 Task: Select "Down, then over" as page order.
Action: Mouse moved to (52, 82)
Screenshot: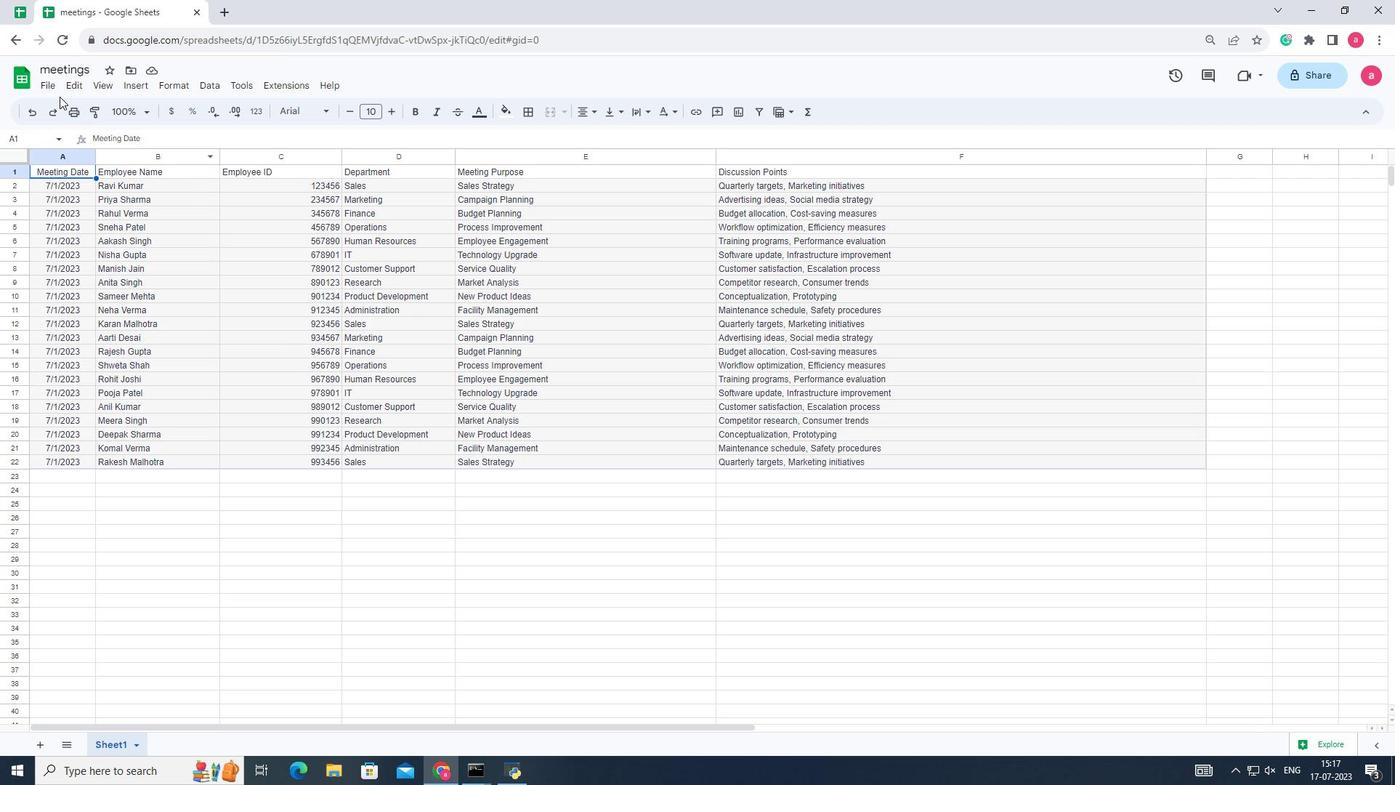 
Action: Mouse pressed left at (52, 82)
Screenshot: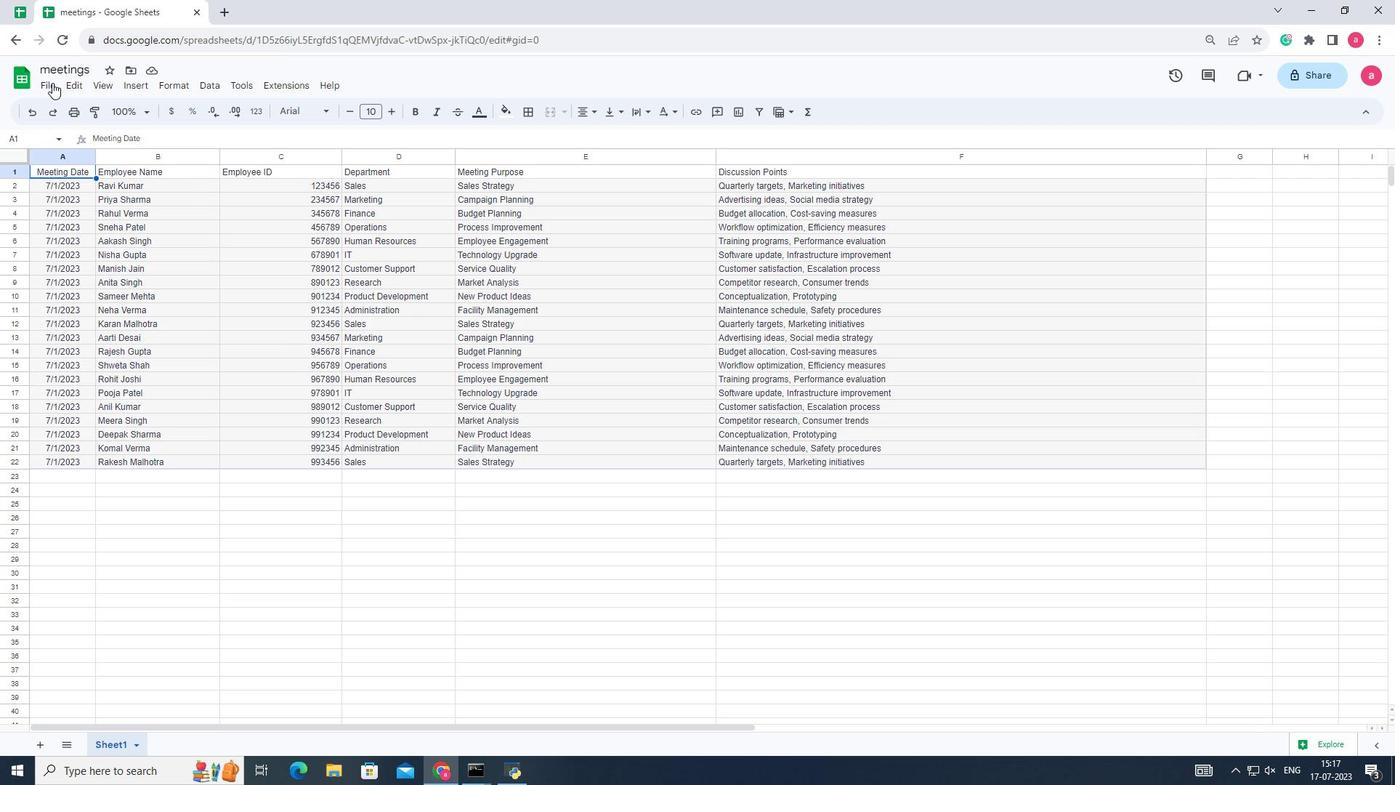 
Action: Mouse moved to (101, 468)
Screenshot: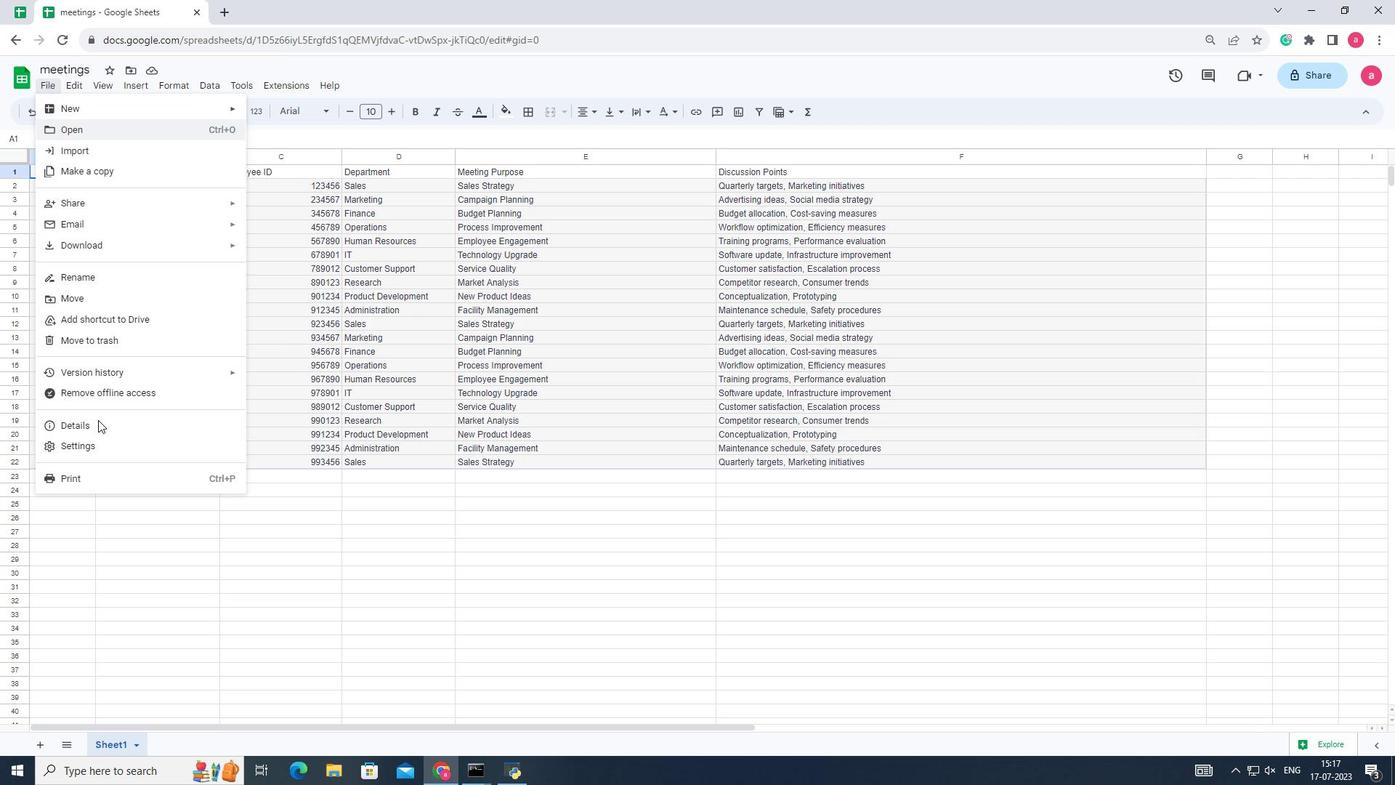 
Action: Mouse pressed left at (101, 468)
Screenshot: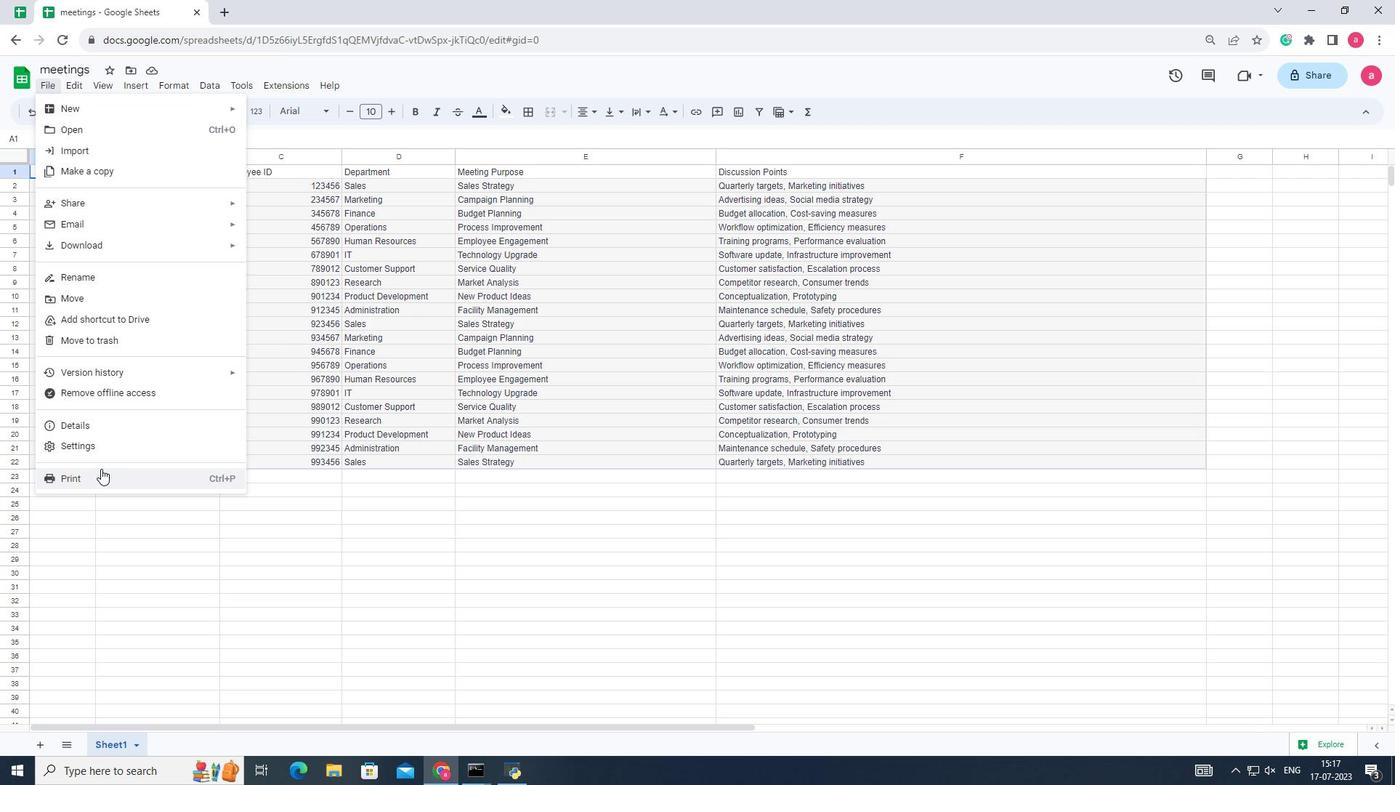 
Action: Mouse moved to (1209, 412)
Screenshot: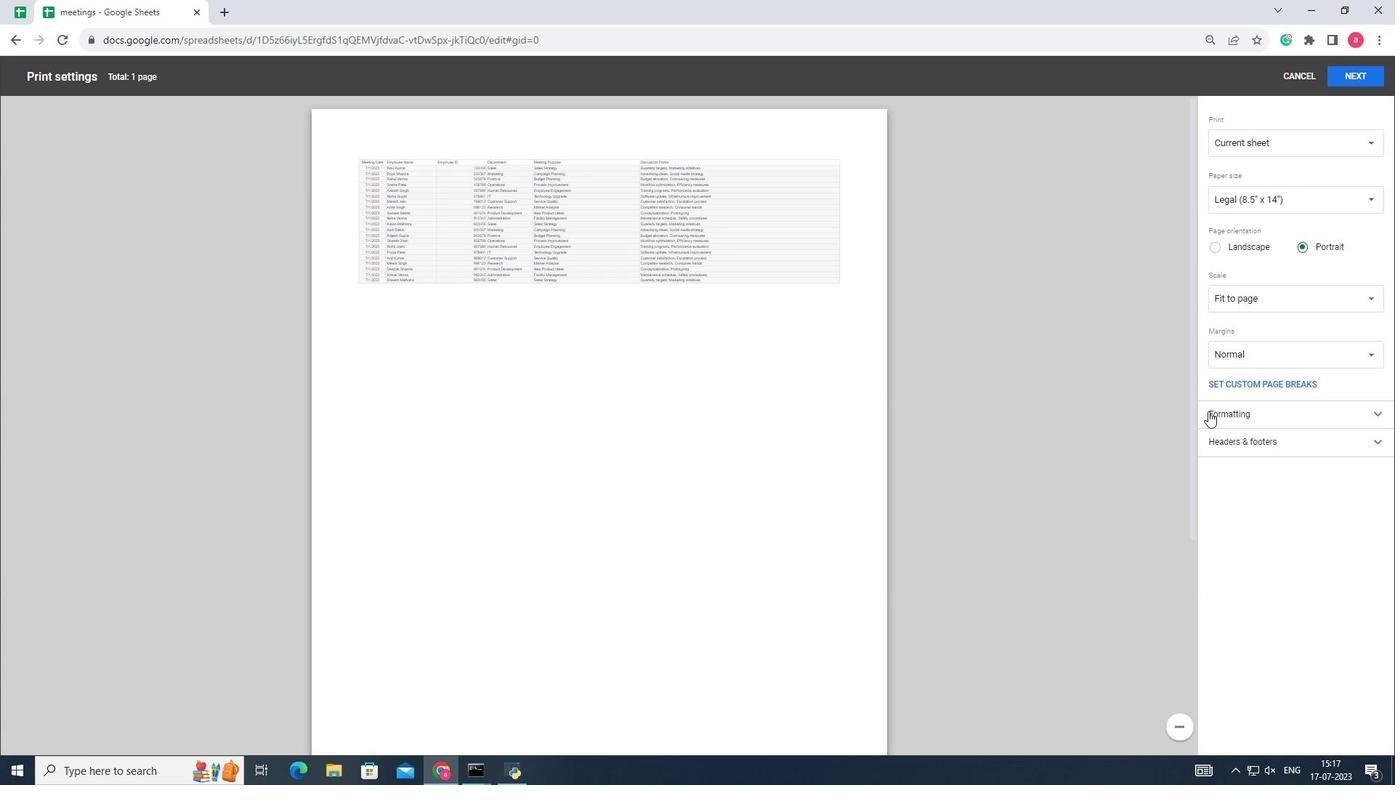 
Action: Mouse pressed left at (1209, 412)
Screenshot: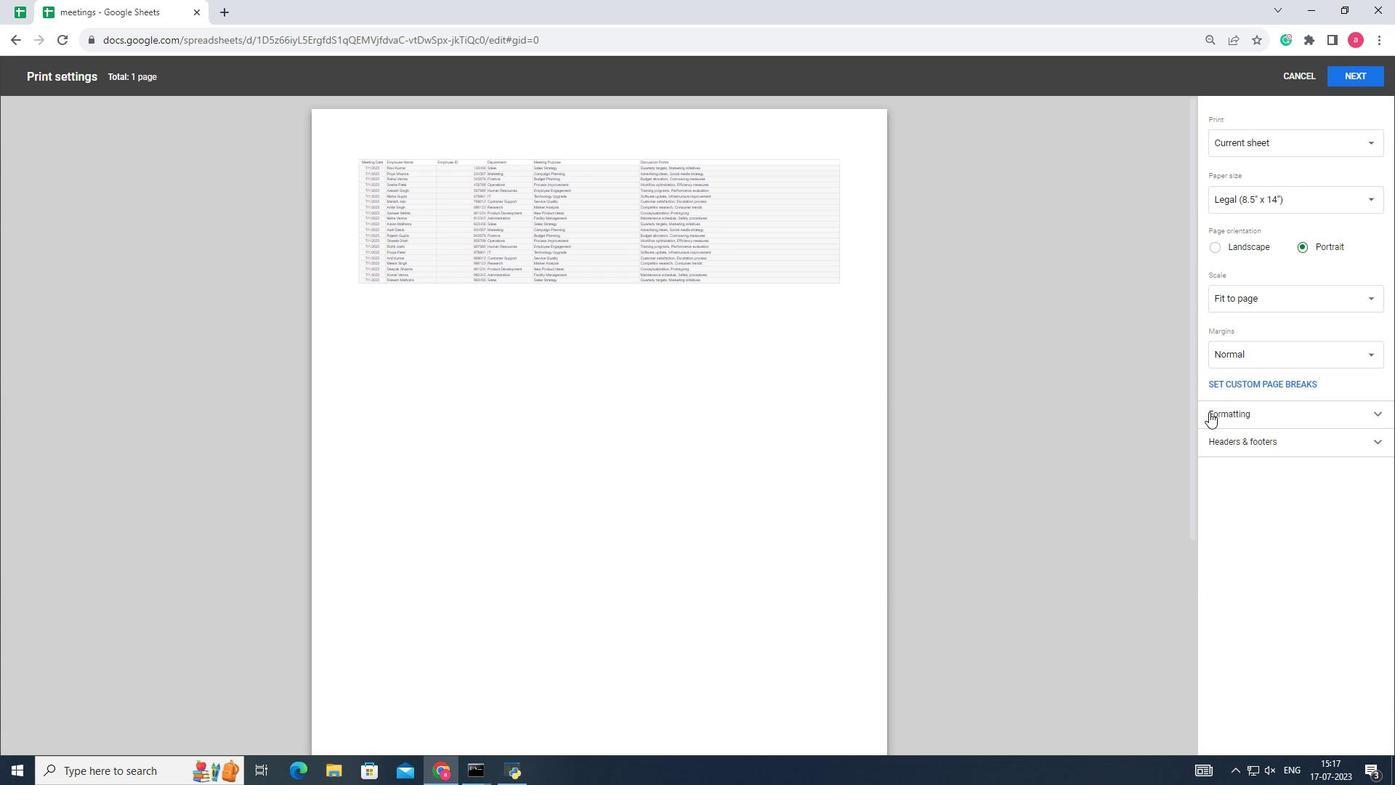 
Action: Mouse moved to (1234, 503)
Screenshot: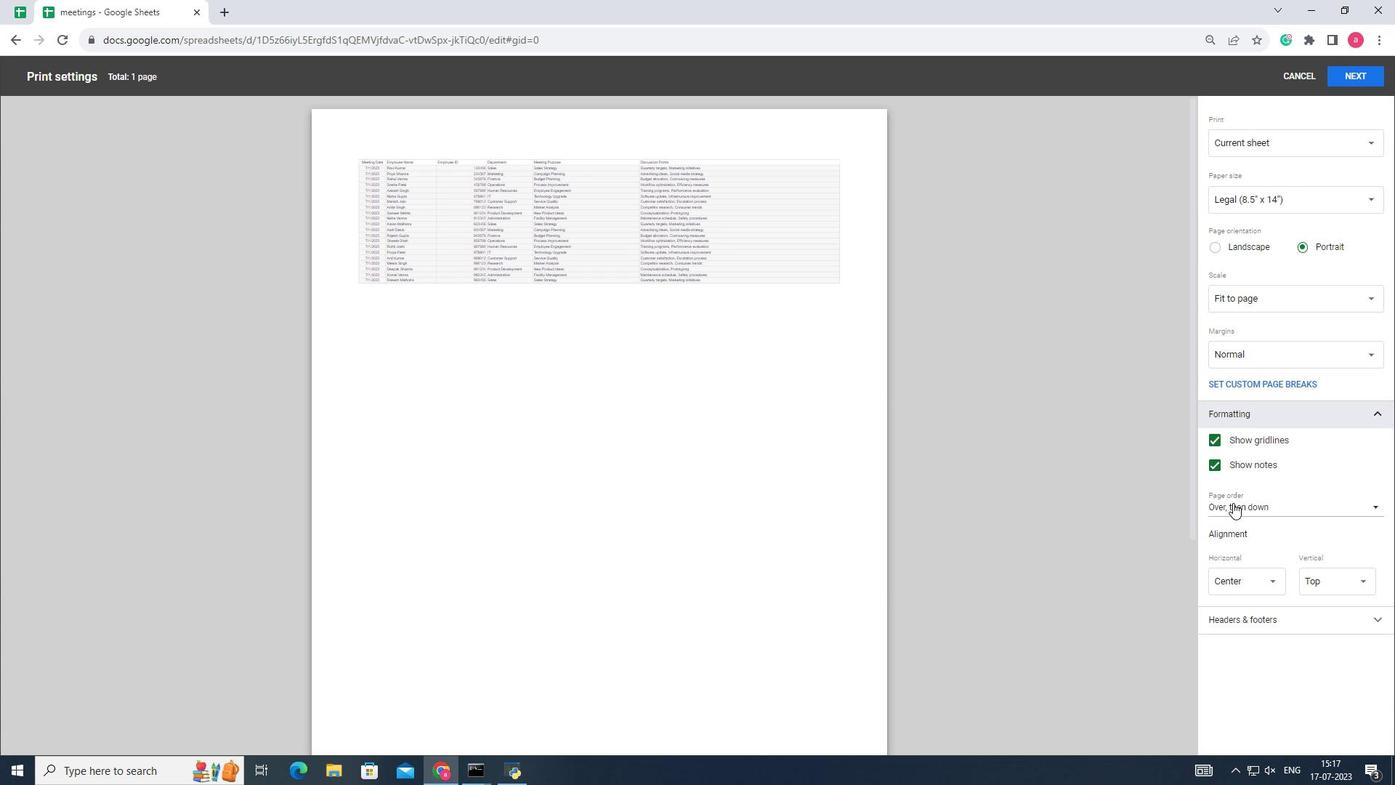 
Action: Mouse pressed left at (1234, 503)
Screenshot: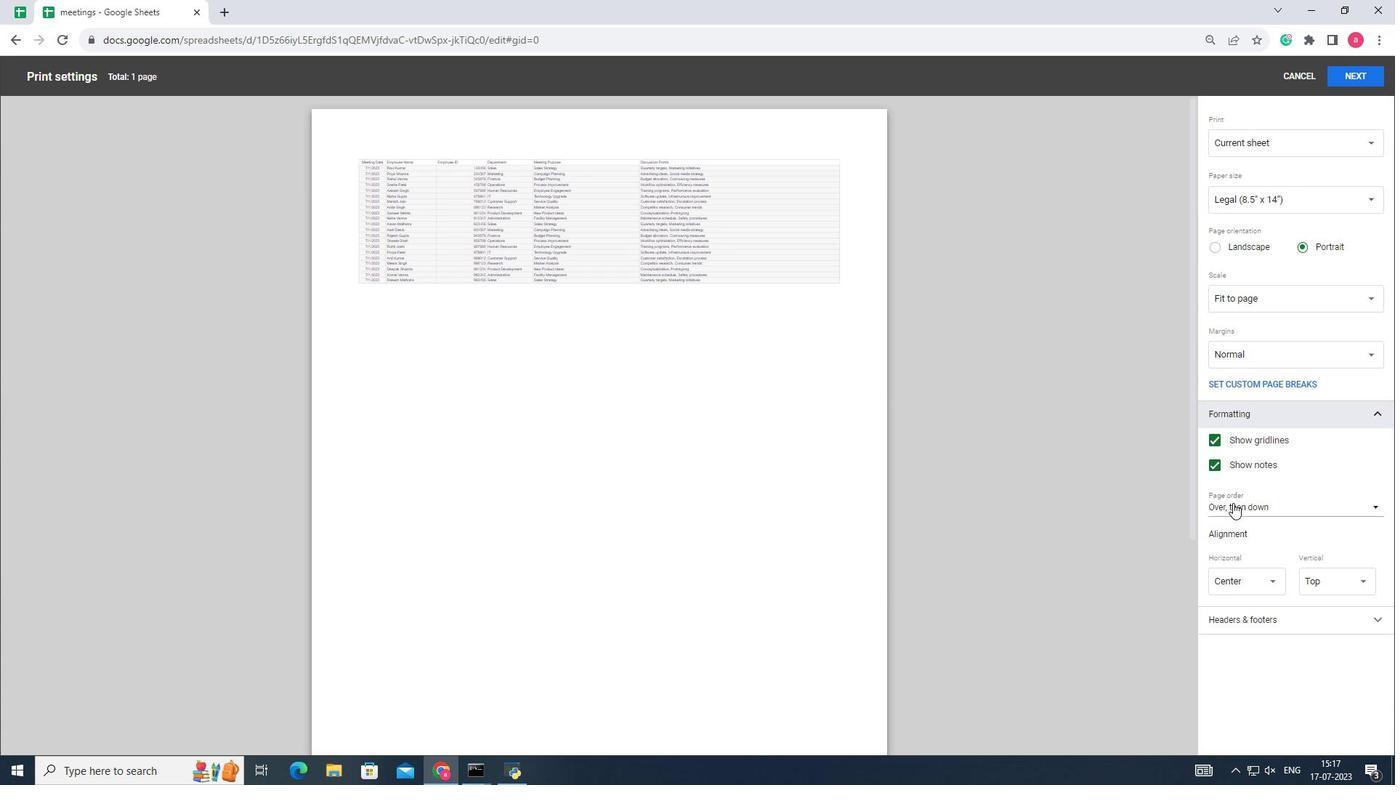 
Action: Mouse moved to (1235, 490)
Screenshot: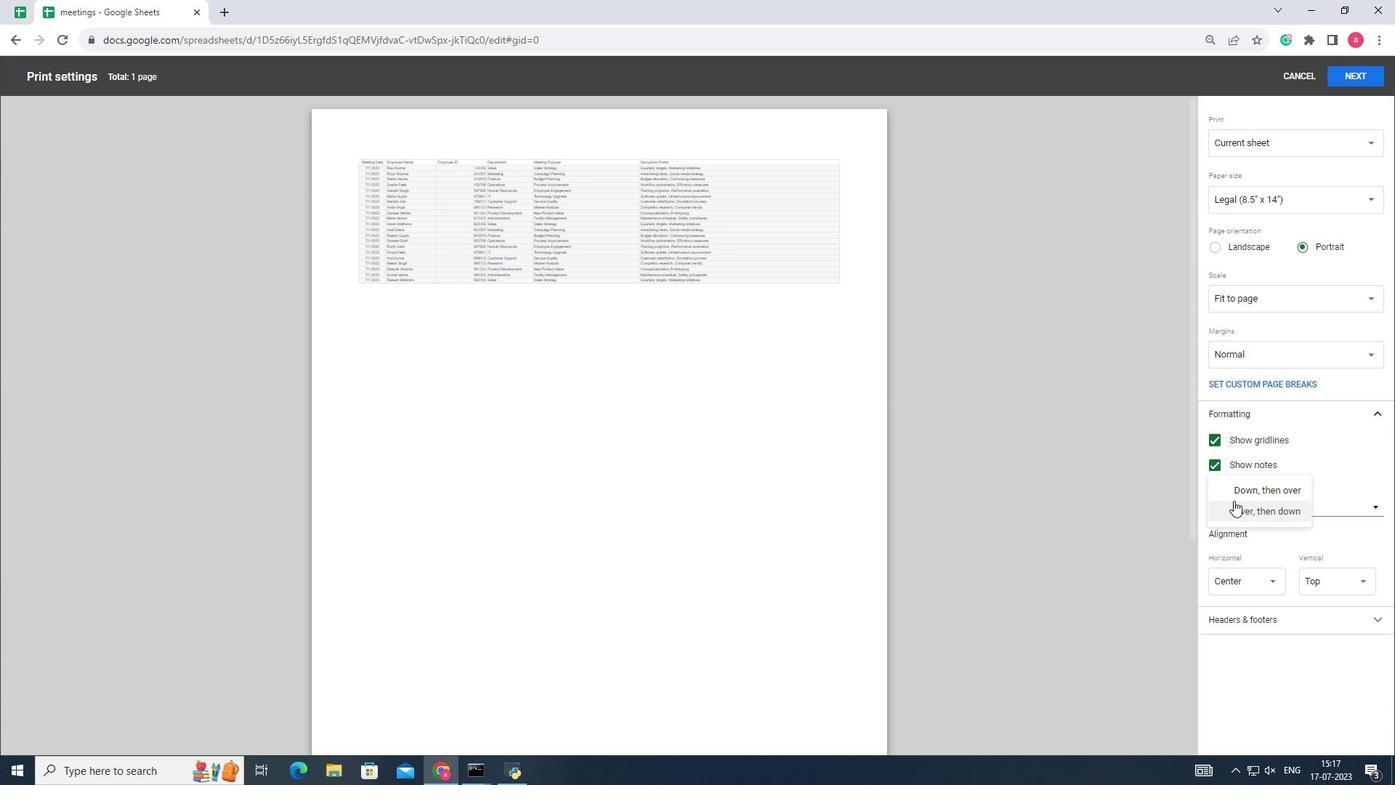 
Action: Mouse pressed left at (1235, 490)
Screenshot: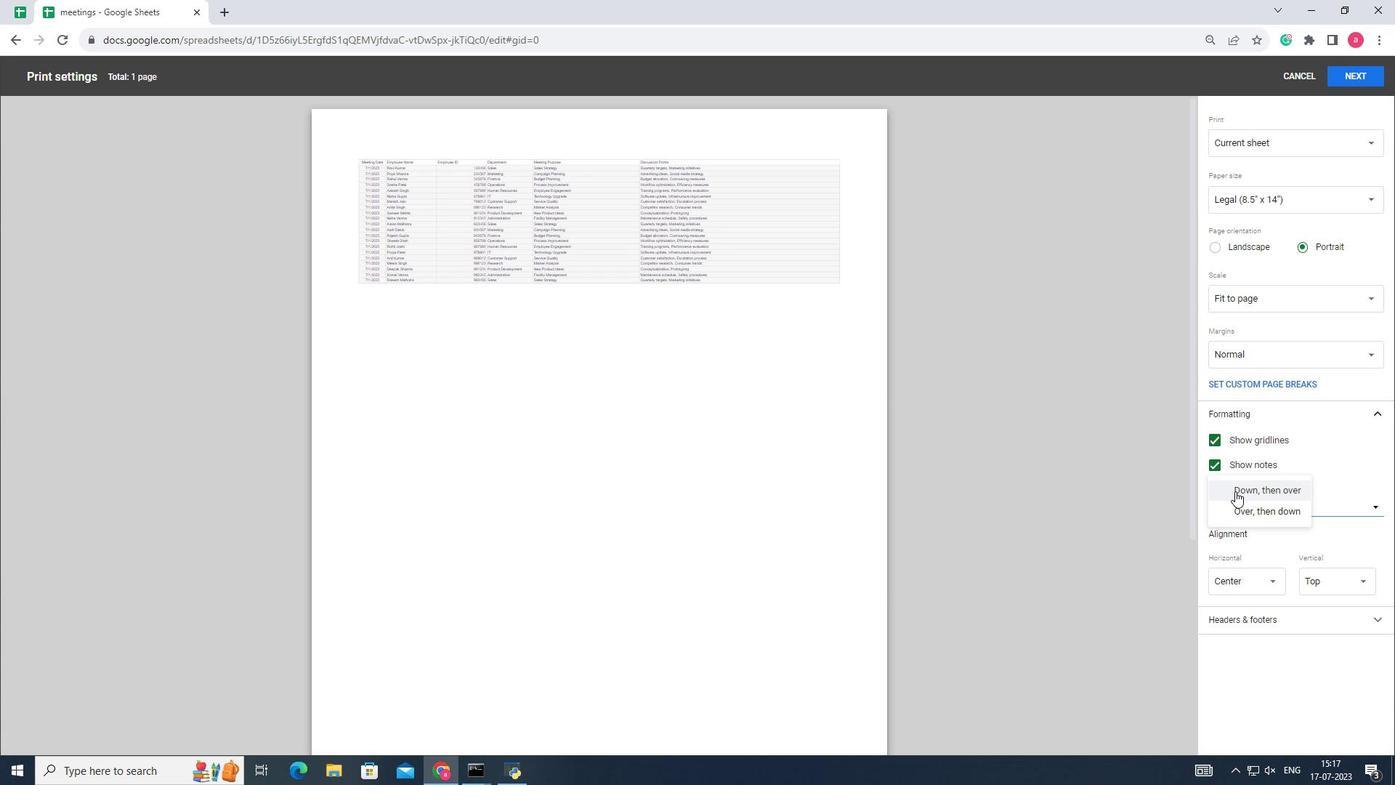 
Action: Mouse moved to (970, 499)
Screenshot: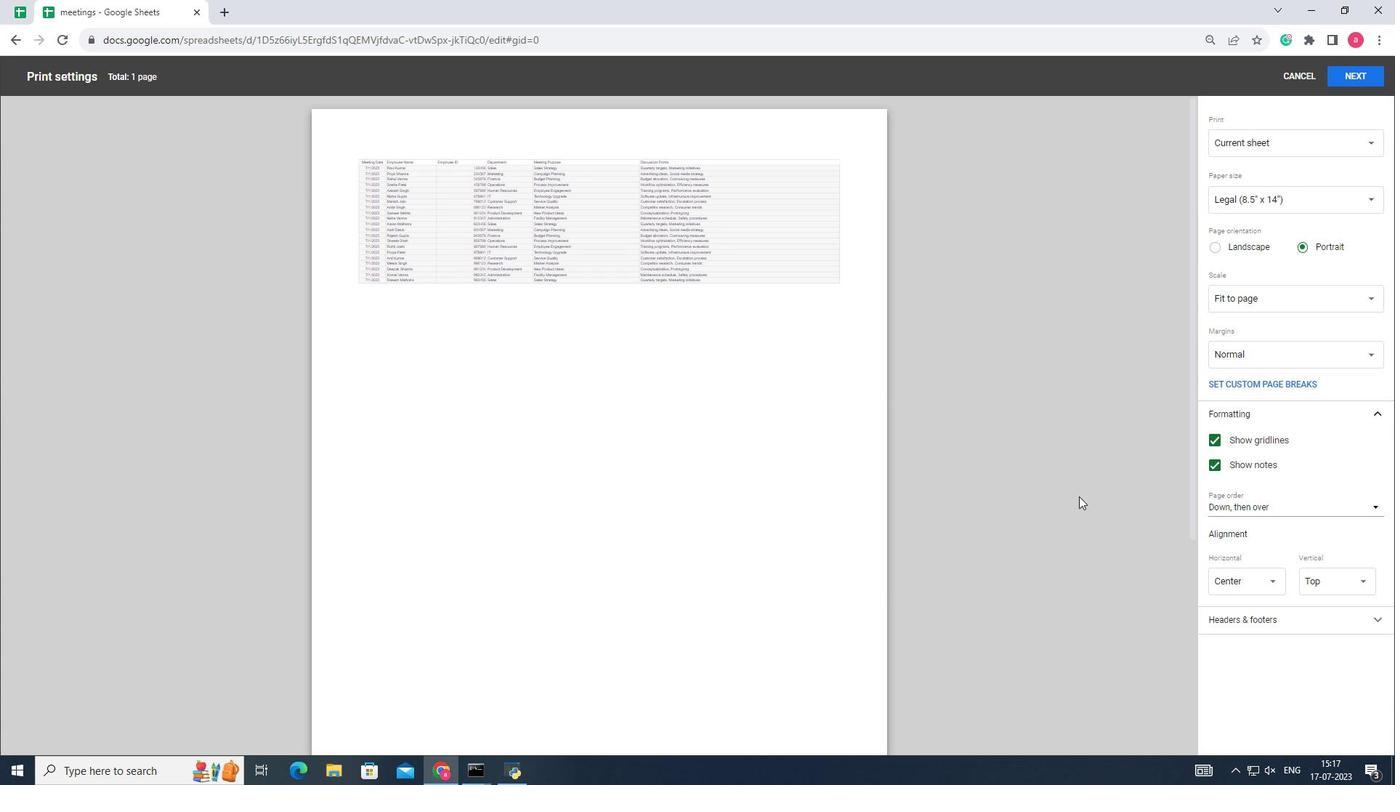 
